 Task: Add an event with the title Second Networking Seminar, date '2023/10/07', time 7:50 AM to 9:50 AMand add a description: The training workshop will be facilitated by experienced negotiation experts who will provide guidance, insights, and practical tips throughout the session. Participants will have ample opportunities to ask questions, share experiences, and receive personalized feedback on their negotiation skills., put the event into Yellow category . Add location for the event as: Dubai, UAE, logged in from the account softage.7@softage.netand send the event invitation to softage.5@softage.net and softage.6@softage.net. Set a reminder for the event 75 week before
Action: Mouse moved to (97, 113)
Screenshot: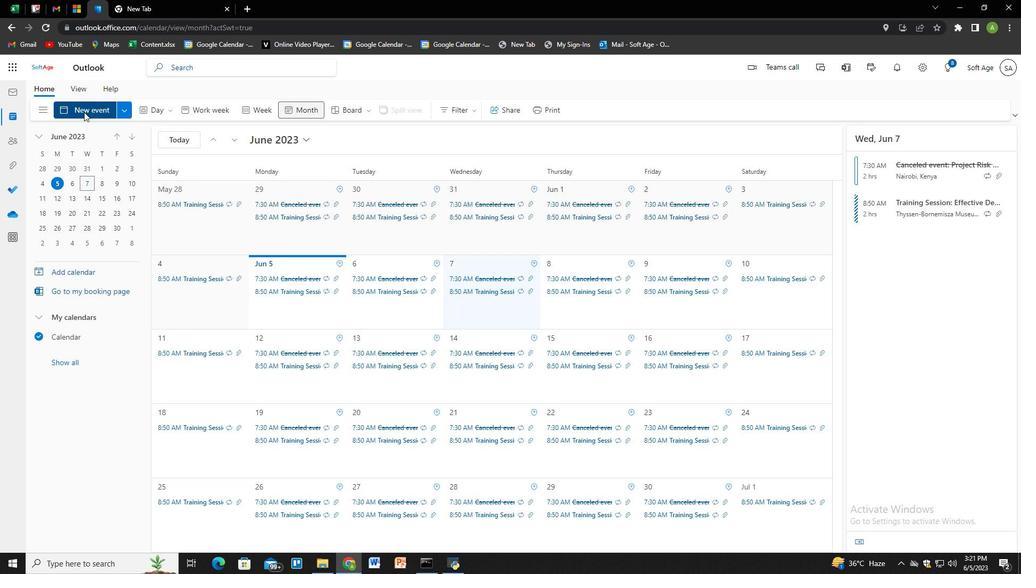 
Action: Mouse pressed left at (97, 113)
Screenshot: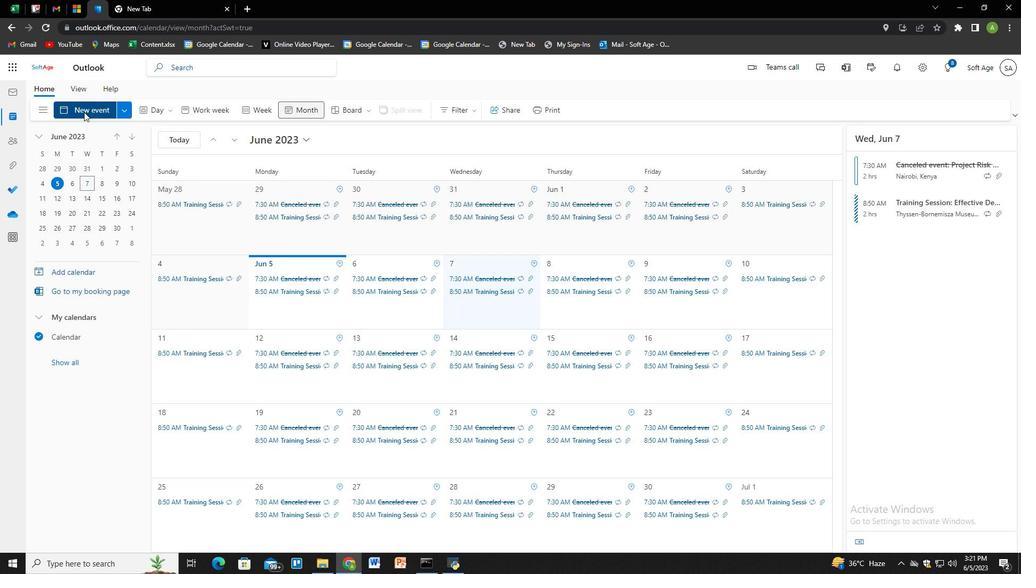 
Action: Mouse moved to (314, 168)
Screenshot: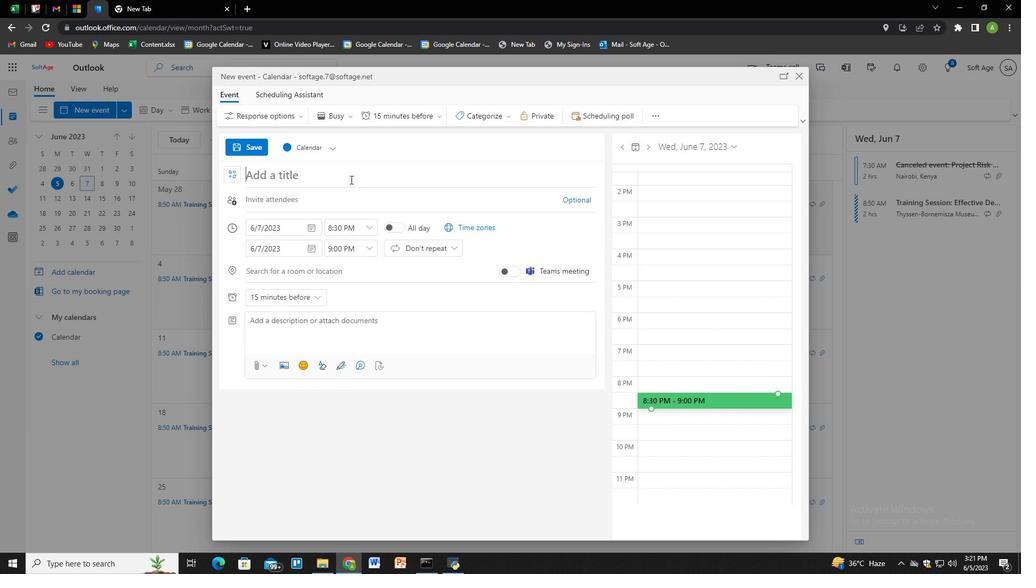 
Action: Mouse pressed left at (314, 168)
Screenshot: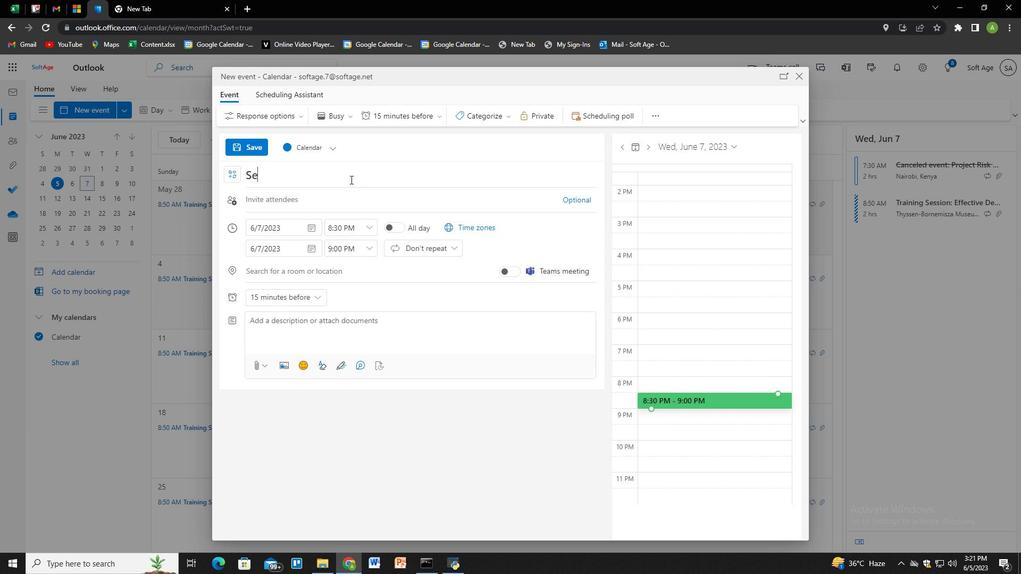 
Action: Key pressed <Key.shift>Second<Key.space><Key.shift>Networking<Key.space><Key.shift>Seminar<Key.tab><Key.tab>
Screenshot: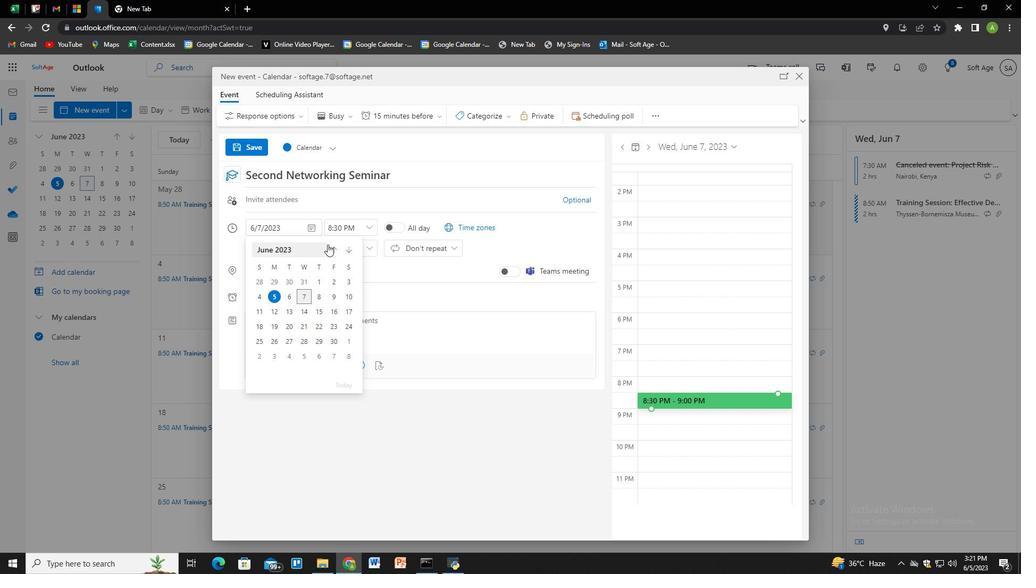 
Action: Mouse moved to (84, 112)
Screenshot: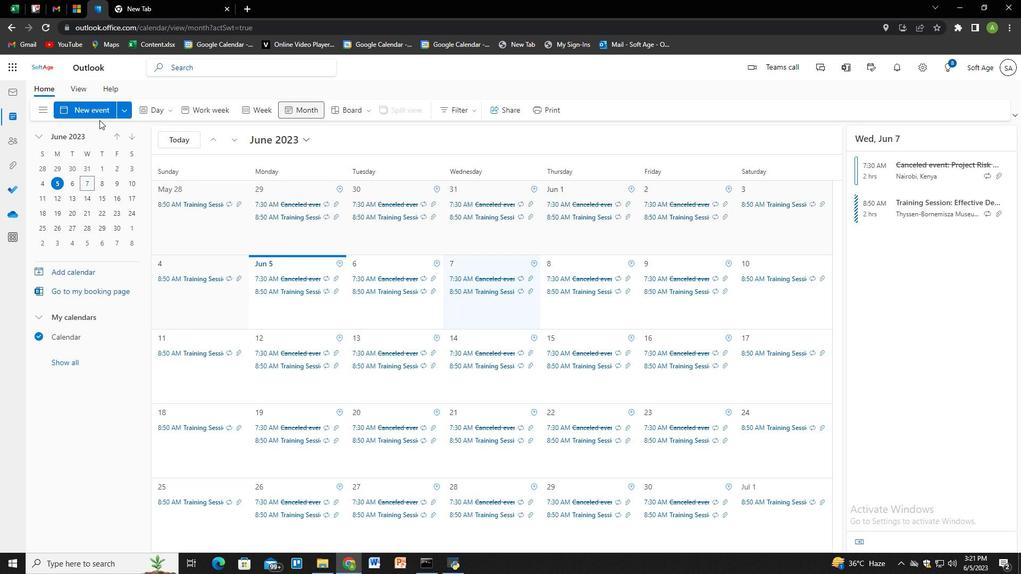 
Action: Mouse pressed left at (84, 112)
Screenshot: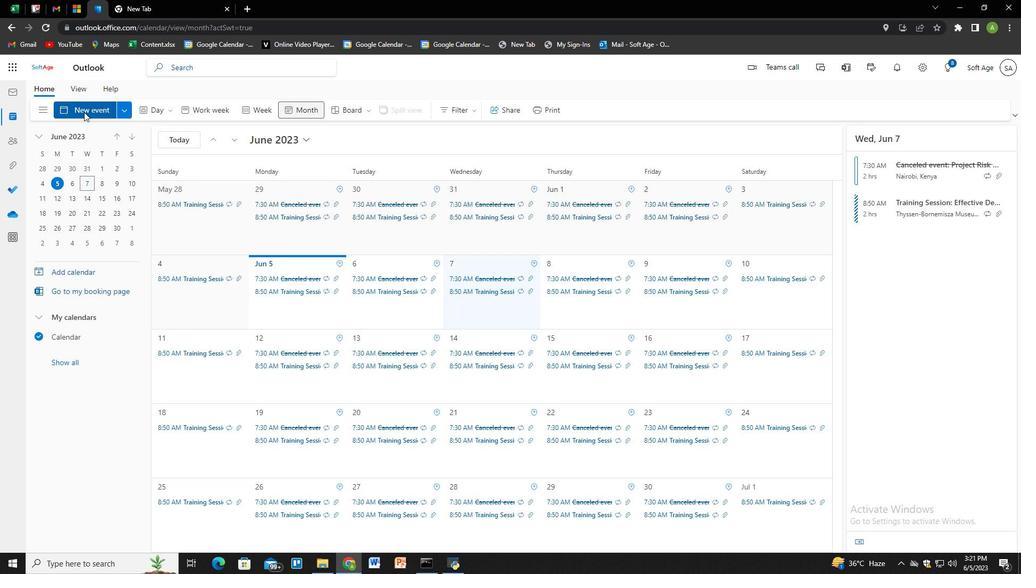 
Action: Mouse moved to (350, 179)
Screenshot: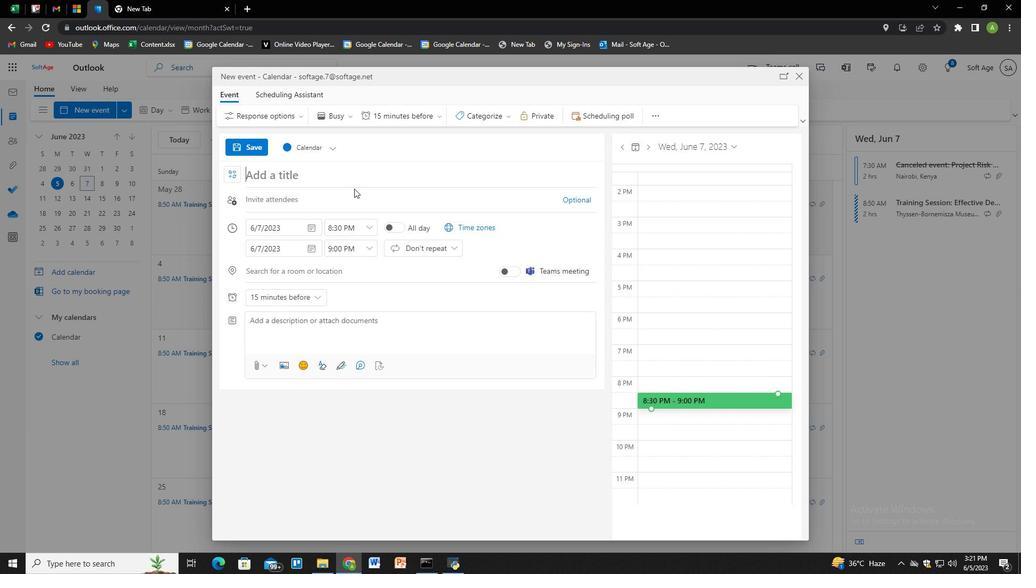 
Action: Key pressed <Key.shift>Second<Key.space><Key.shift>Networking<Key.space><Key.shift>Seminar
Screenshot: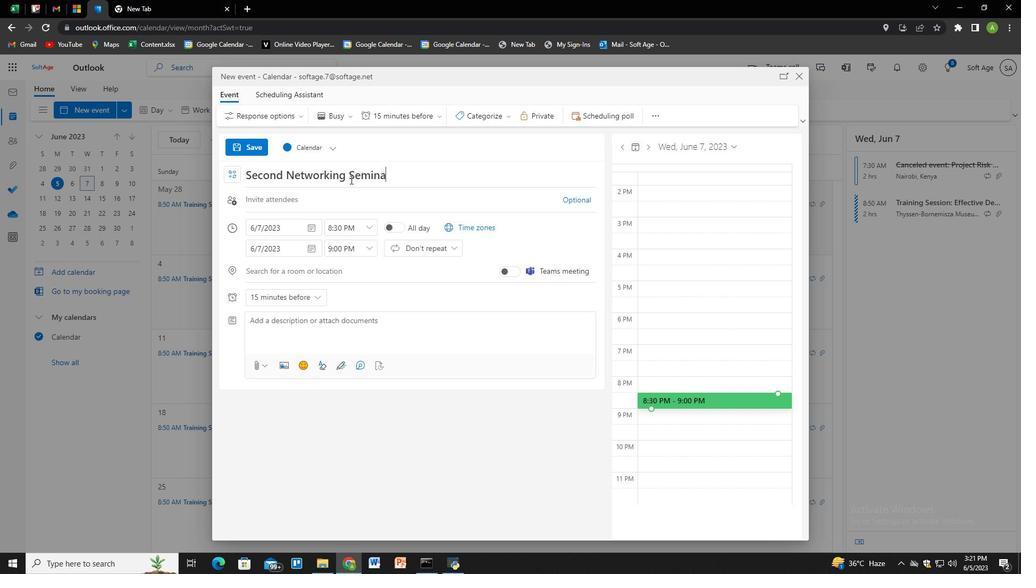 
Action: Mouse moved to (310, 228)
Screenshot: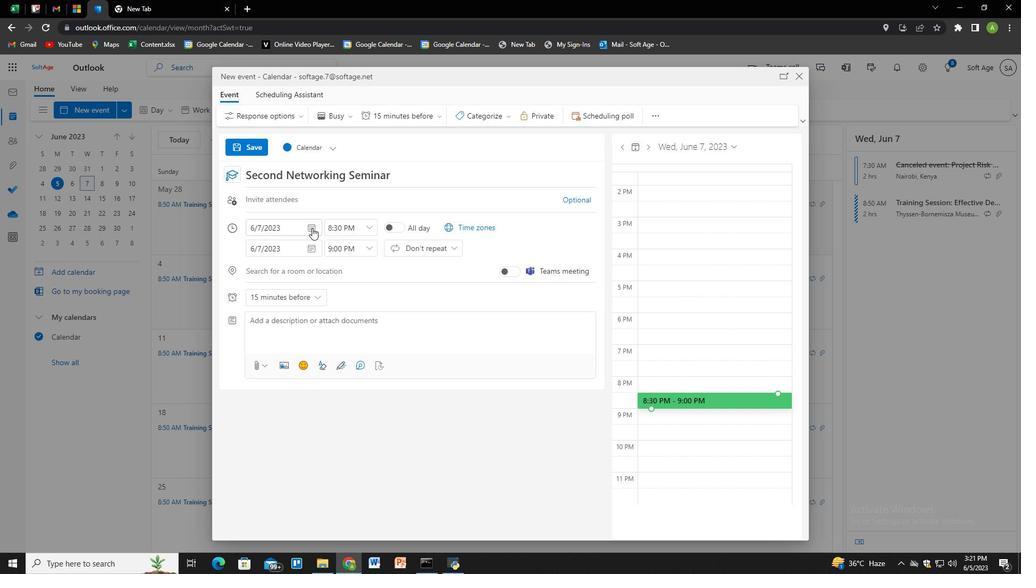 
Action: Mouse pressed left at (310, 228)
Screenshot: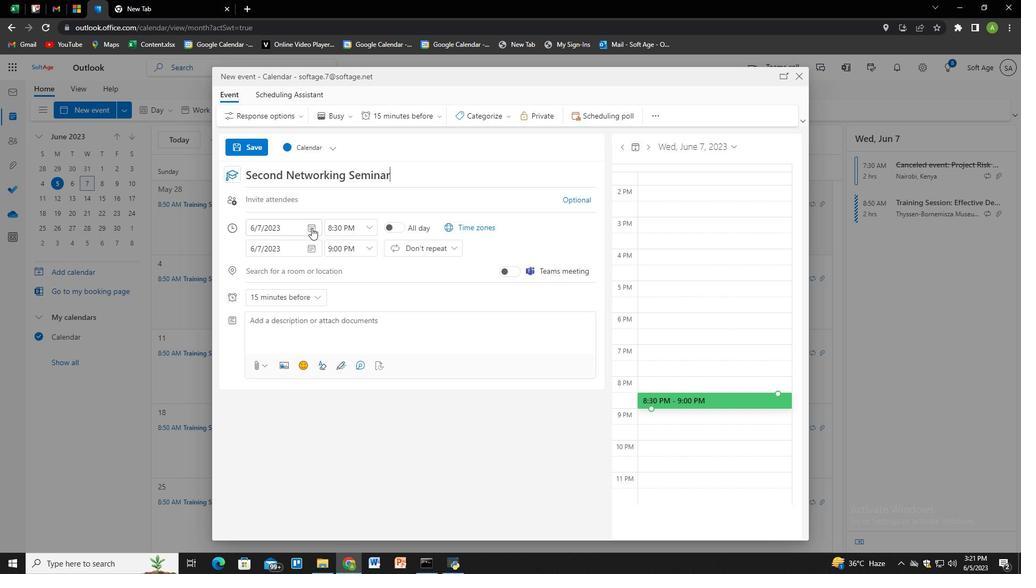 
Action: Mouse moved to (310, 252)
Screenshot: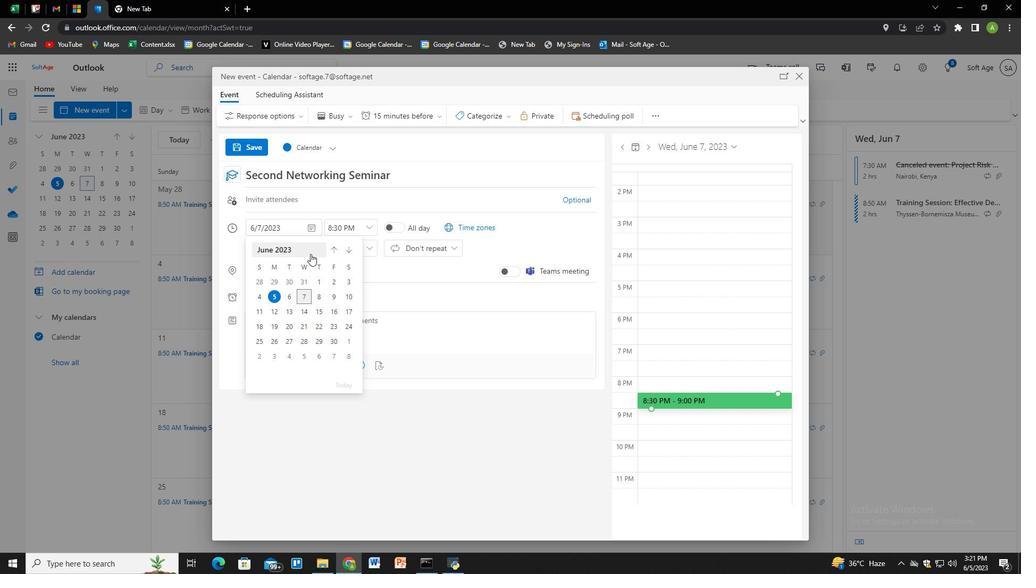 
Action: Mouse pressed left at (310, 252)
Screenshot: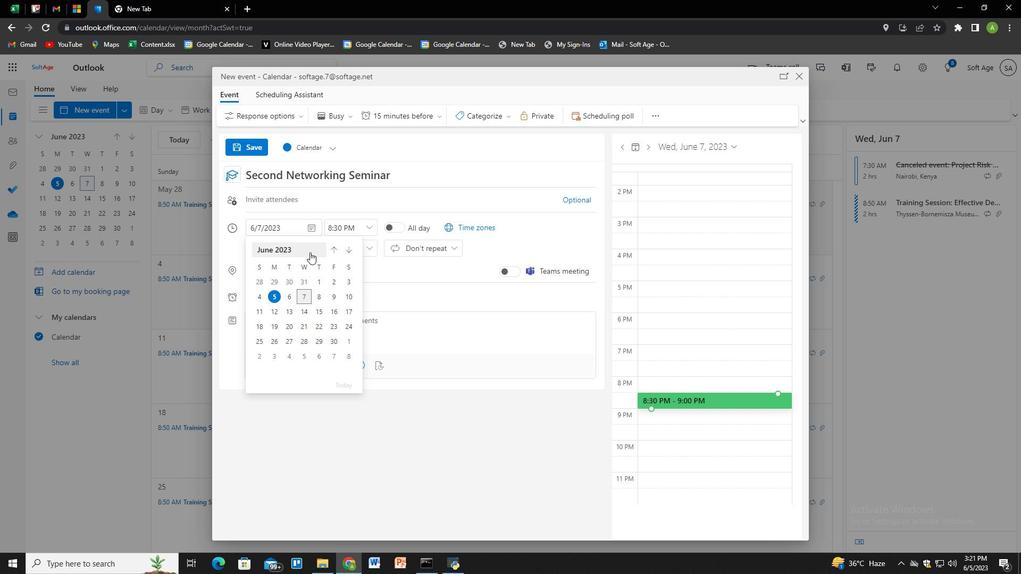 
Action: Mouse moved to (286, 331)
Screenshot: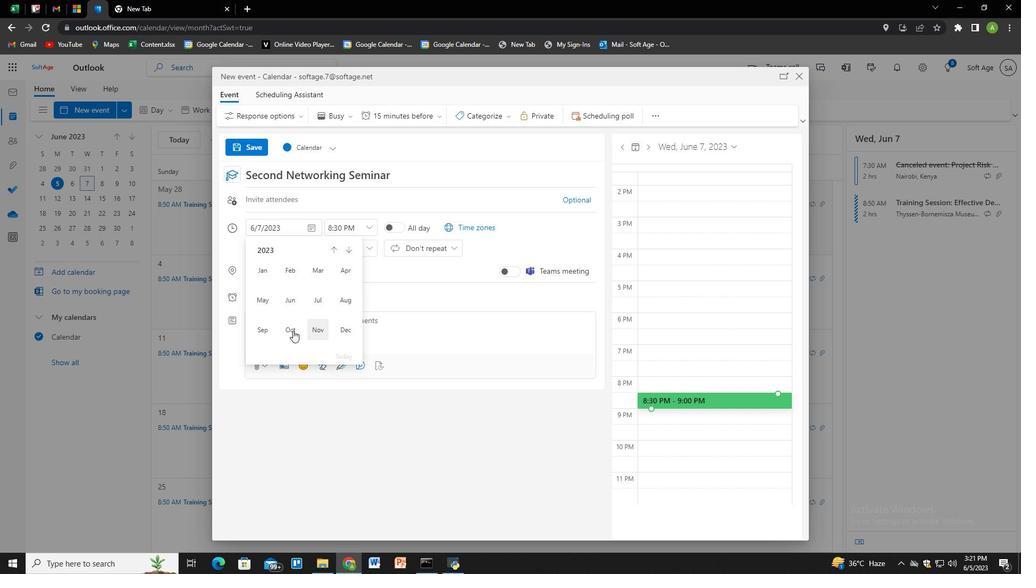 
Action: Mouse pressed left at (286, 331)
Screenshot: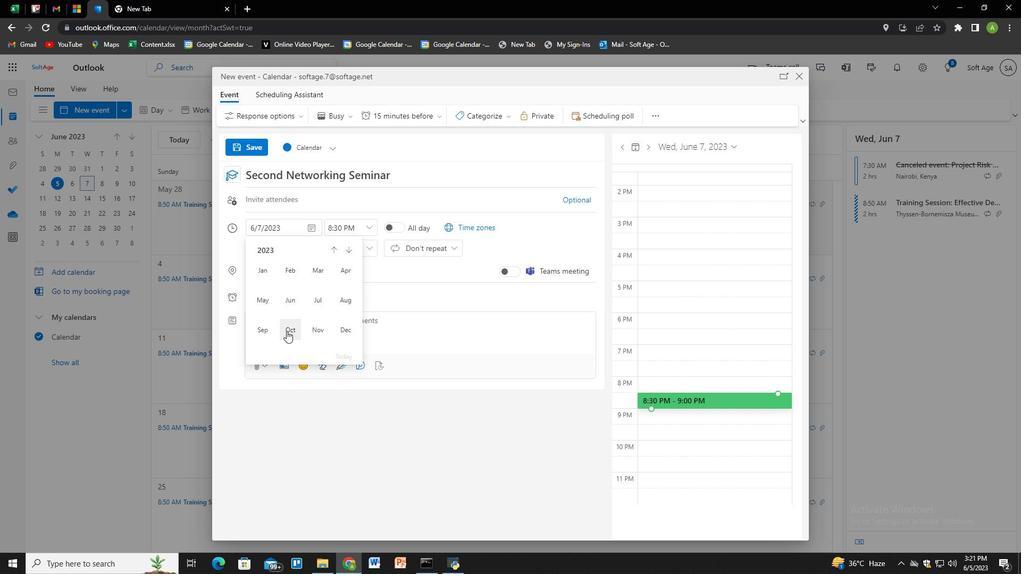 
Action: Mouse moved to (351, 285)
Screenshot: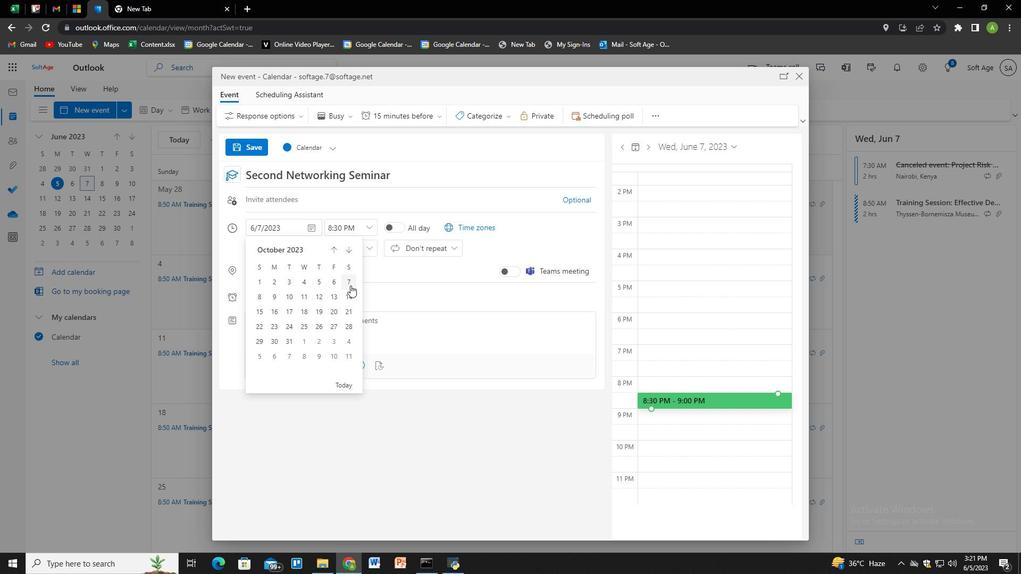 
Action: Mouse pressed left at (351, 285)
Screenshot: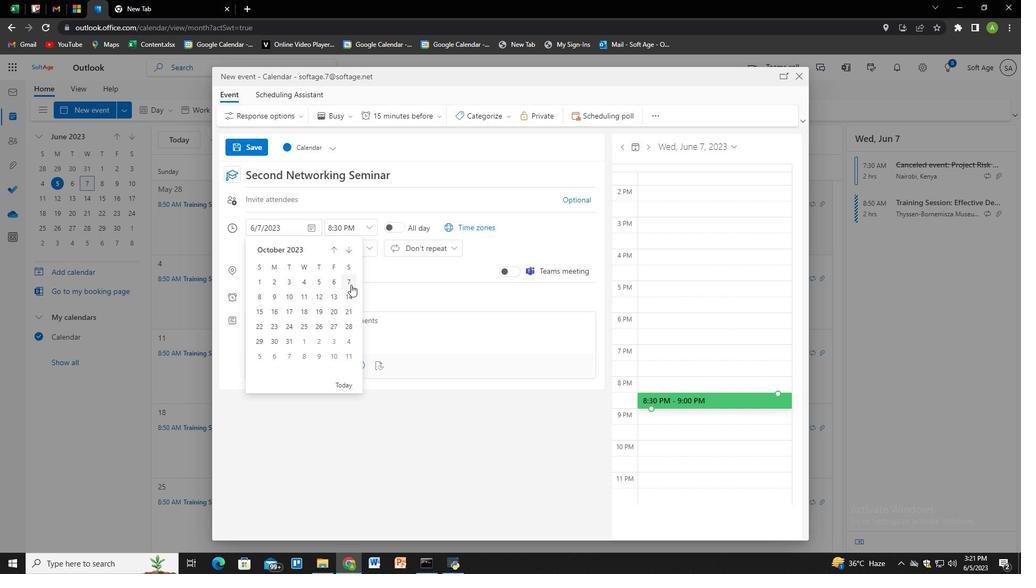 
Action: Mouse moved to (343, 227)
Screenshot: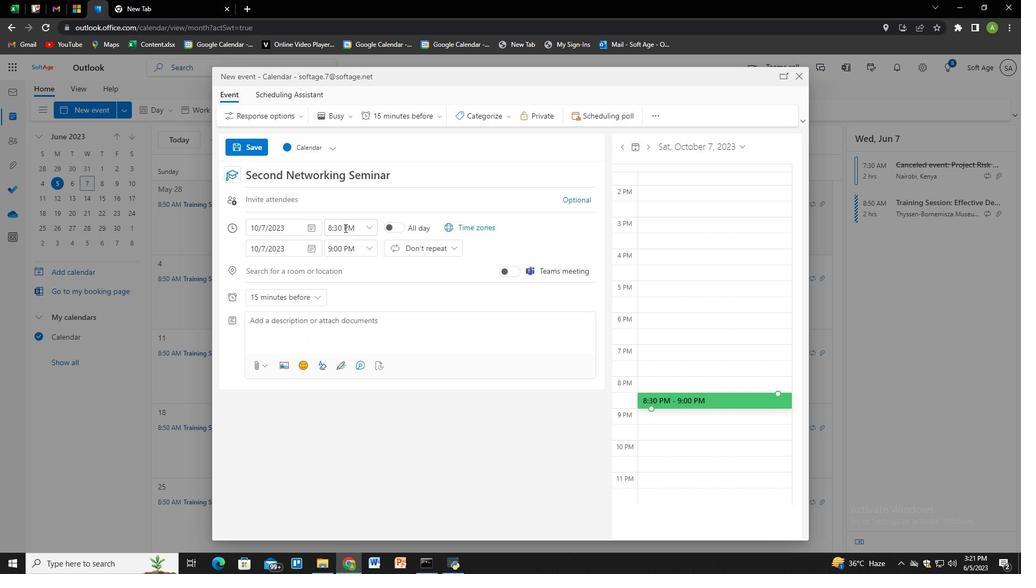 
Action: Mouse pressed left at (343, 227)
Screenshot: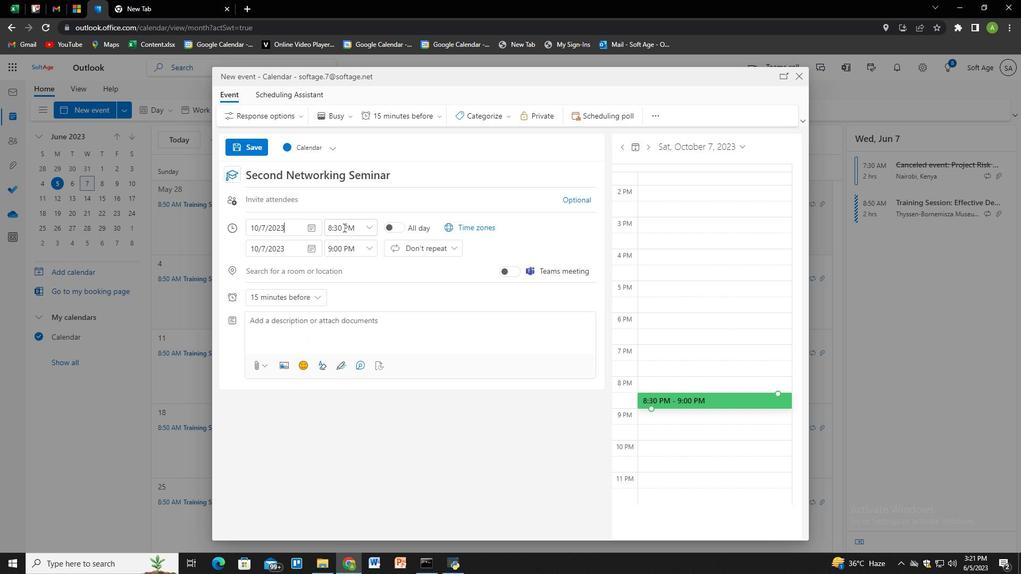 
Action: Key pressed 7<Key.shift_r><Key.shift_r>:50<Key.space><Key.shift>AM<Key.tab><Key.tab>9<Key.shift_r>:50<Key.space><Key.shift>AMM
Screenshot: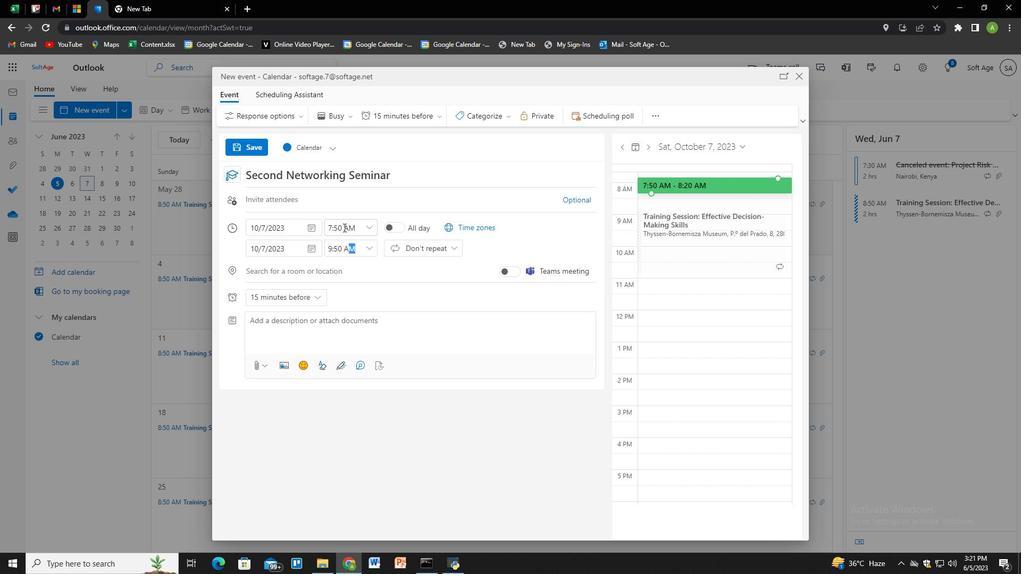 
Action: Mouse moved to (331, 327)
Screenshot: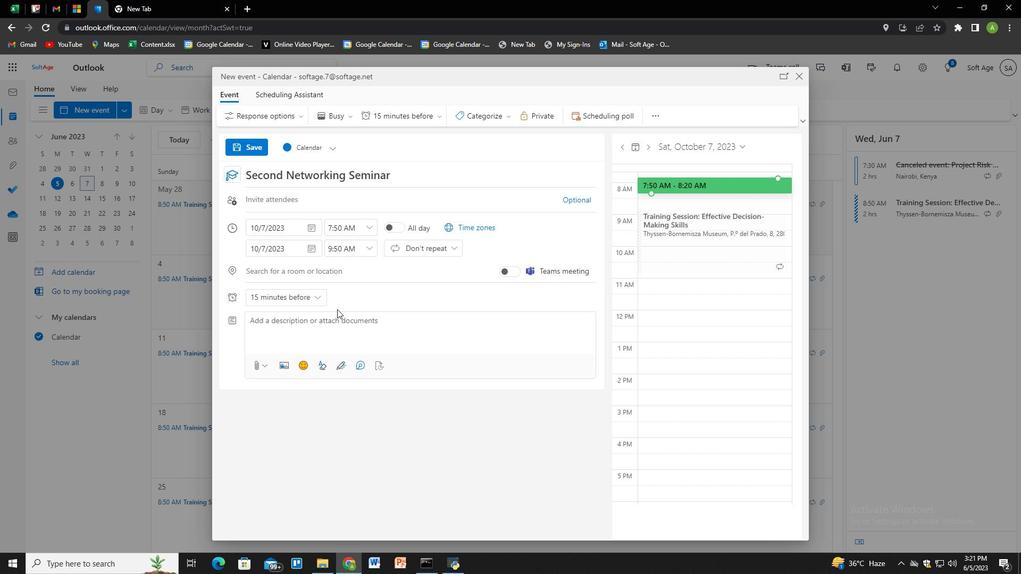 
Action: Mouse pressed left at (331, 327)
Screenshot: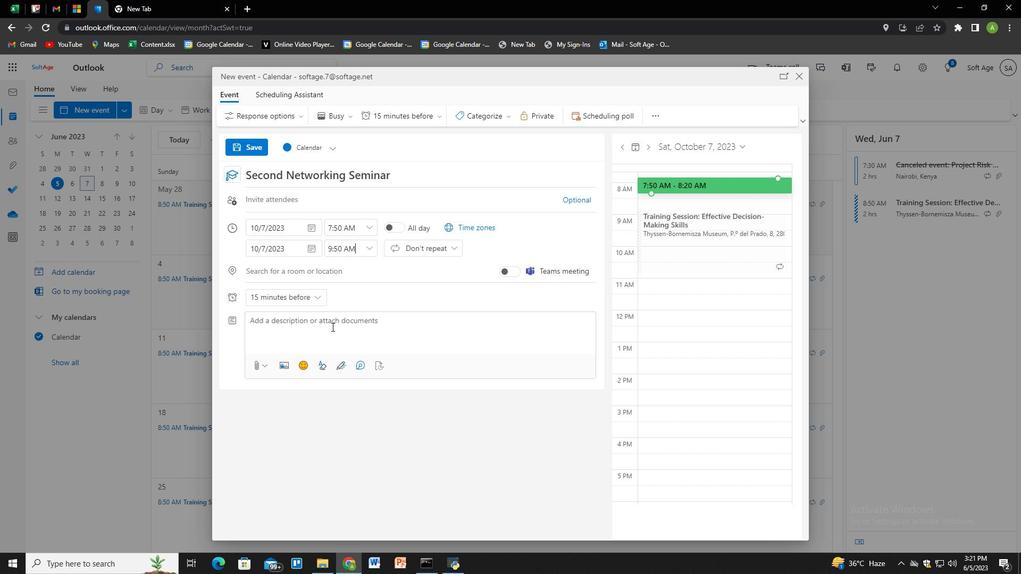 
Action: Key pressed <Key.shift>The<Key.space>training<Key.space>workshop<Key.space>will<Key.space>be<Key.space>facili<Key.backspace>itated<Key.space>by<Key.space>experin<Key.backspace>enced<Key.space>neo<Key.backspace>gotiation<Key.space>experts<Key.space>who<Key.space>will<Key.space>profi<Key.backspace><Key.backspace>vide<Key.space>guide<Key.backspace>ance,<Key.space>insightsm<Key.backspace>,<Key.space>and<Key.space>practical<Key.space>tips<Key.space>throughout<Key.space>the<Key.space>session.<Key.space><Key.shift>Participants<Key.space>will<Key.space>have<Key.space>ample<Key.space><Key.space>opportunities<Key.space>to<Key.space>ask<Key.space>questions,<Key.space>share<Key.space>experiec<Key.backspace>nces,<Key.space>and<Key.space>receice<Key.backspace><Key.backspace>ve<Key.space>personalixe<Key.backspace><Key.backspace>zed<Key.space>feedback<Key.space>on<Key.space>their<Key.space>negotiation<Key.space>skills.
Screenshot: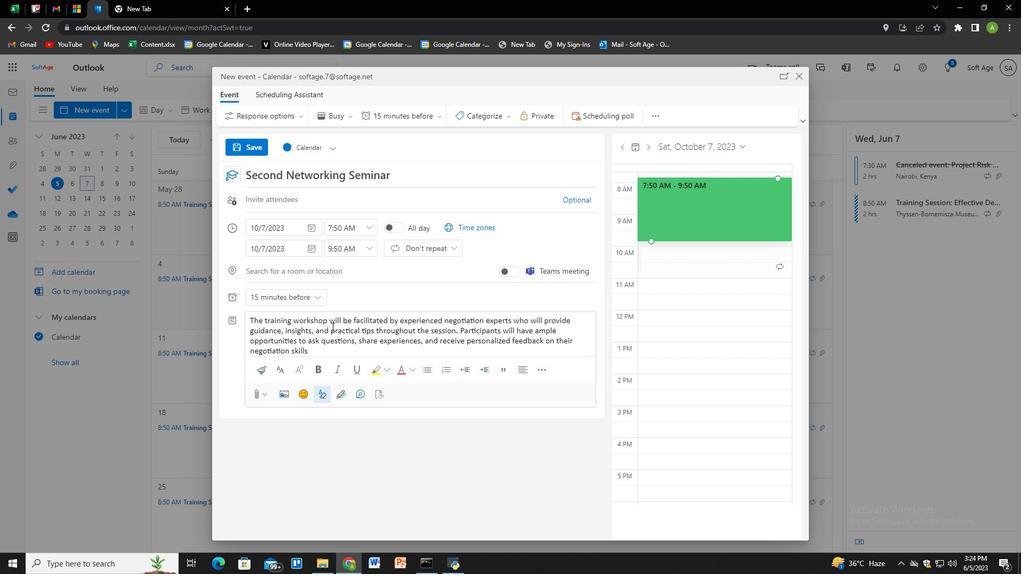 
Action: Mouse moved to (493, 117)
Screenshot: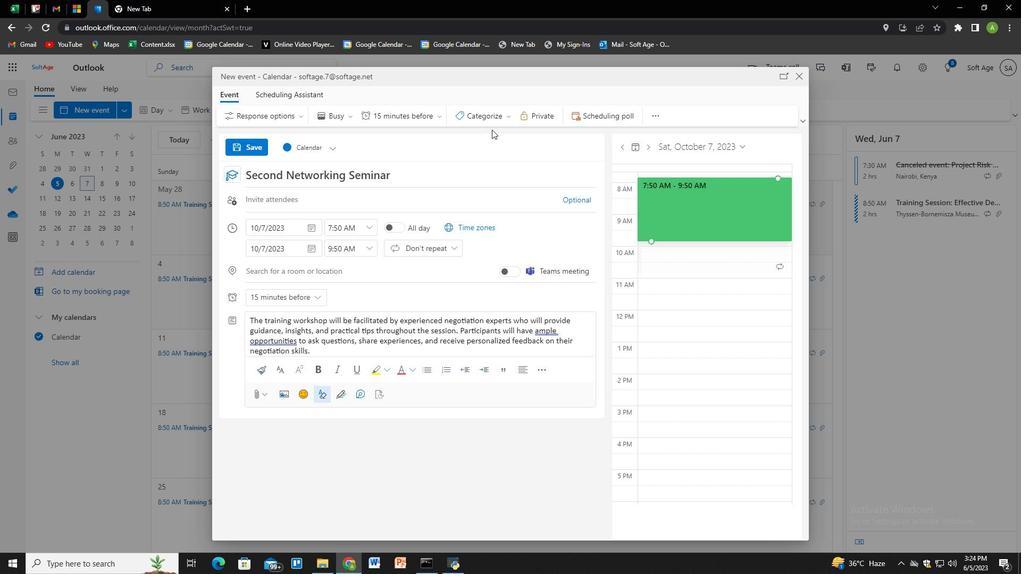 
Action: Mouse pressed left at (493, 117)
Screenshot: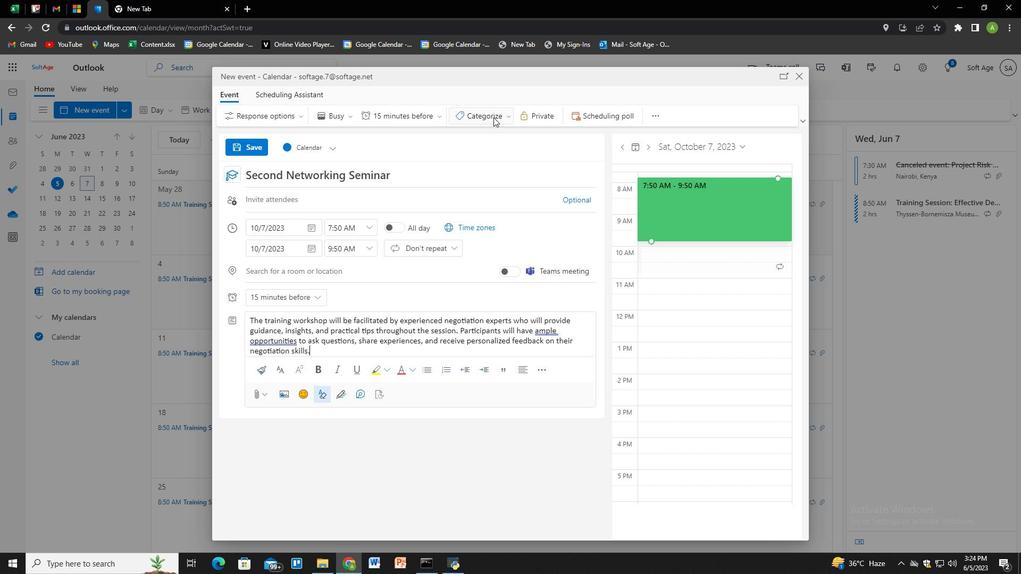 
Action: Mouse moved to (498, 219)
Screenshot: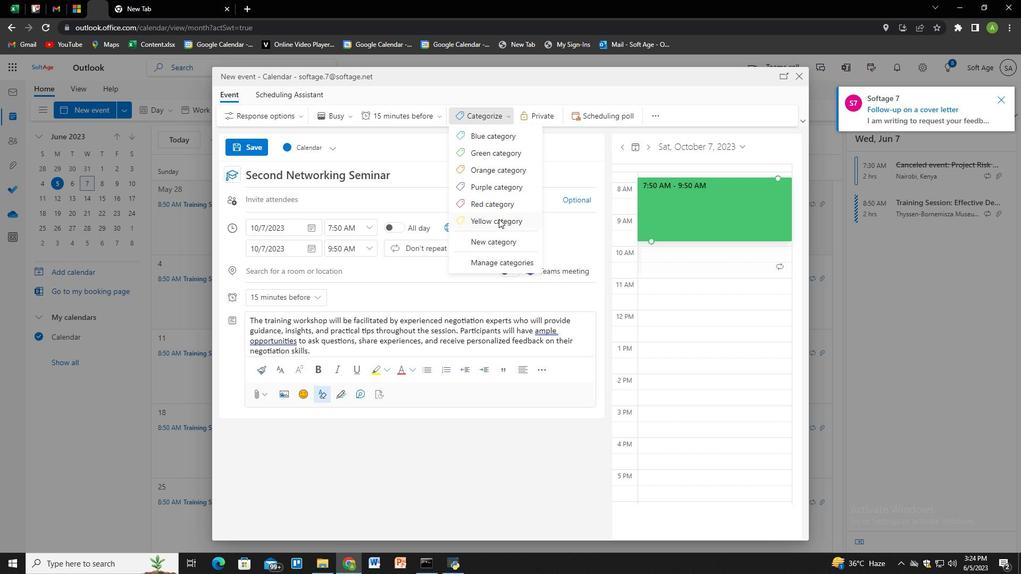 
Action: Mouse pressed left at (498, 219)
Screenshot: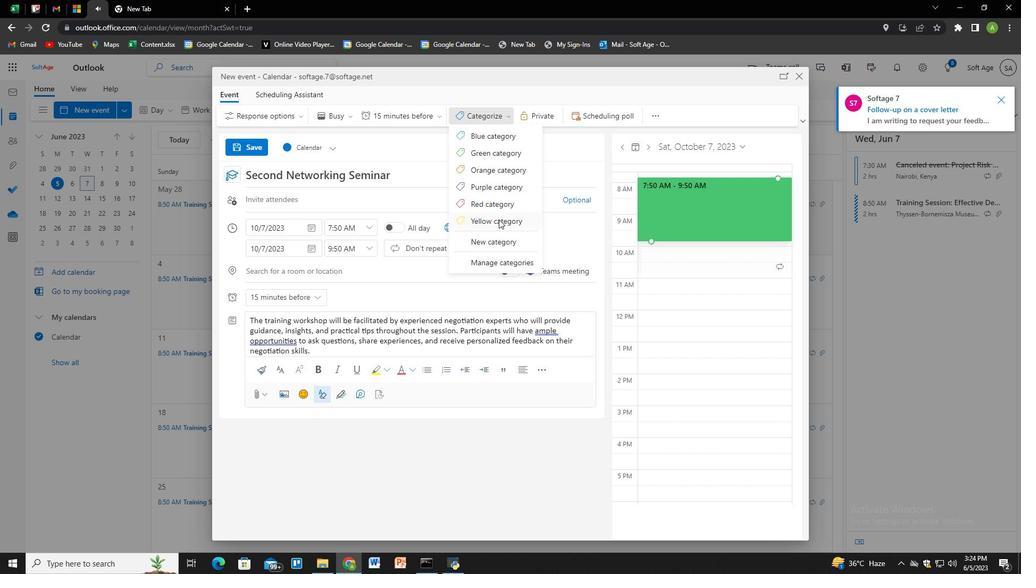 
Action: Mouse moved to (267, 200)
Screenshot: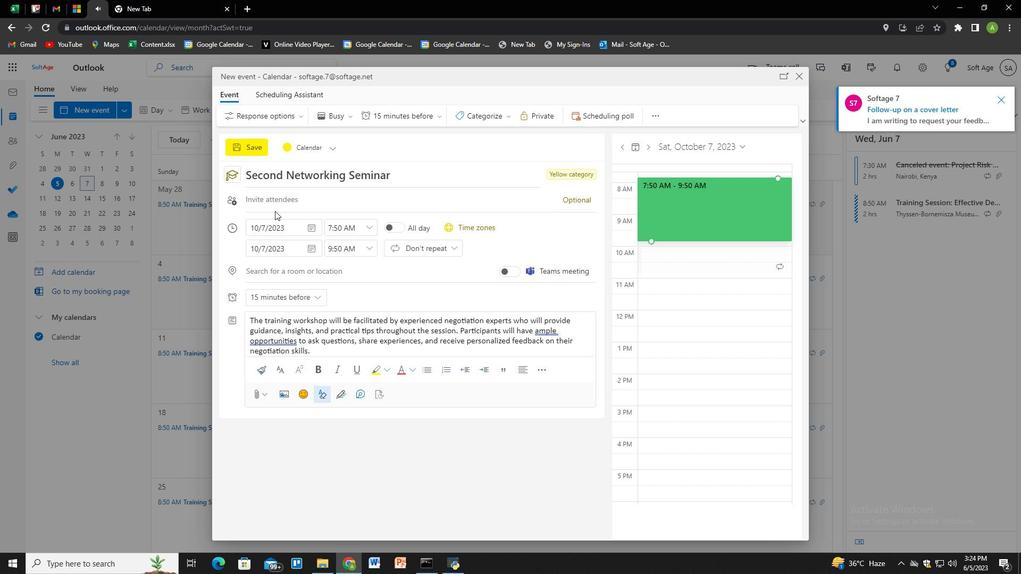 
Action: Mouse pressed left at (267, 200)
Screenshot: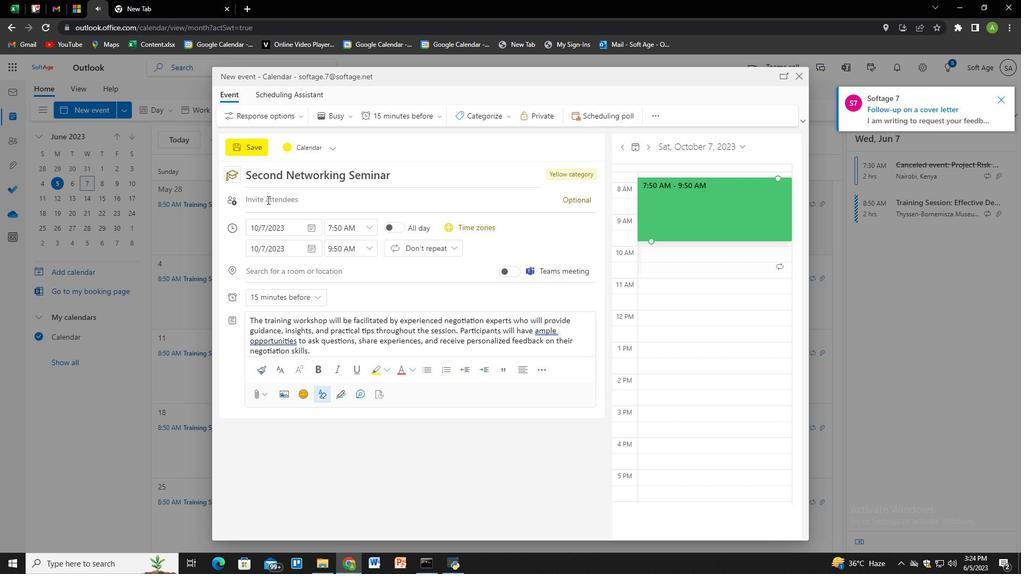 
Action: Key pressed softage.5<Key.shift>@softage.net<Key.enter>softage.ne<Key.backspace><Key.backspace>6<Key.shift>@softage.net<Key.enter>
Screenshot: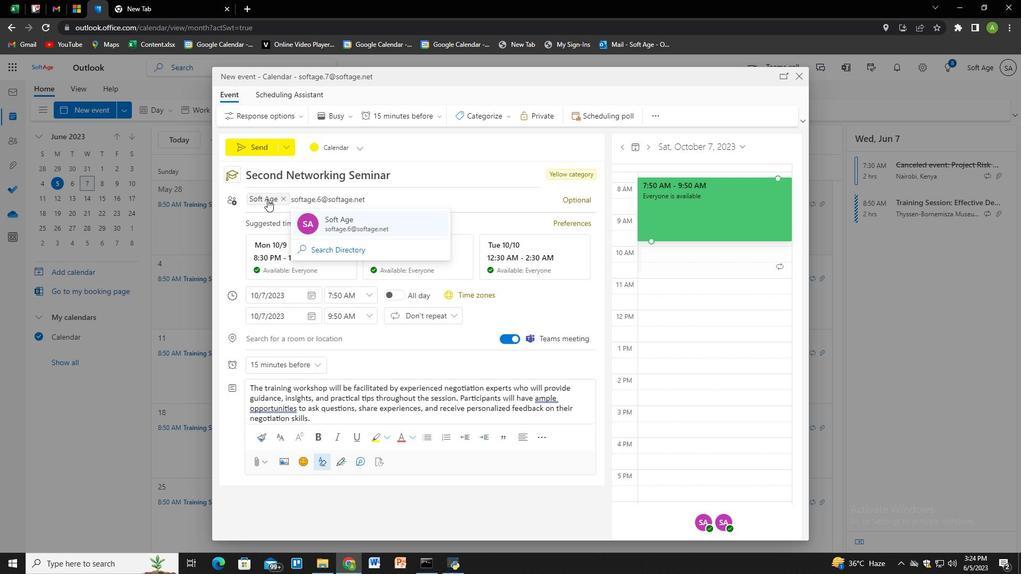 
Action: Mouse moved to (429, 118)
Screenshot: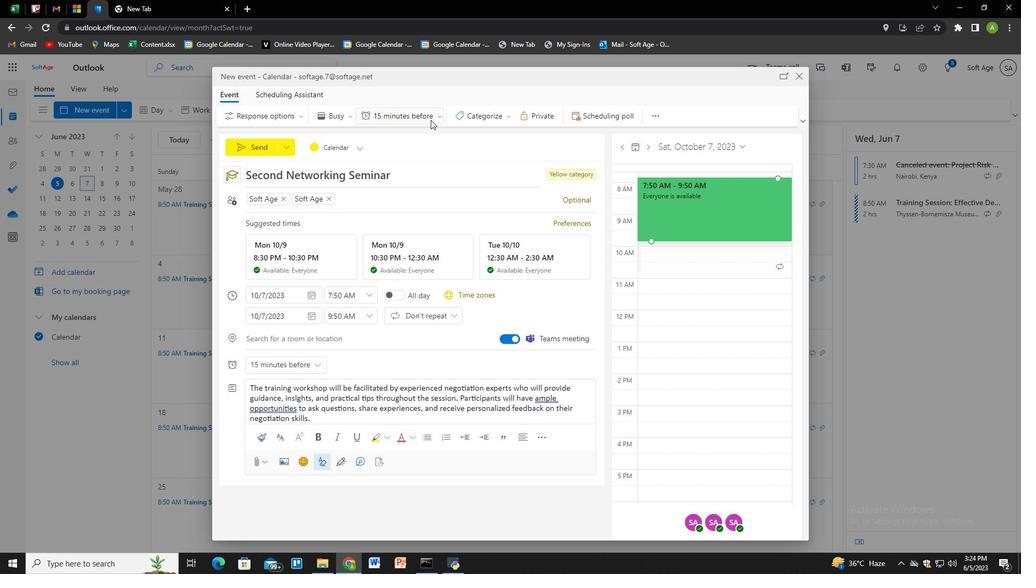 
Action: Mouse pressed left at (429, 118)
Screenshot: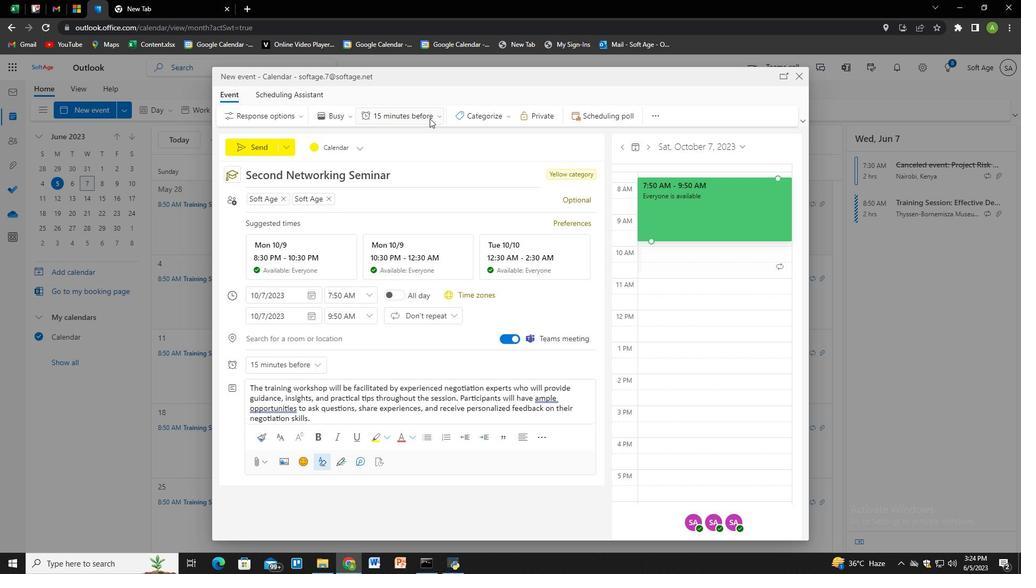 
Action: Mouse moved to (418, 323)
Screenshot: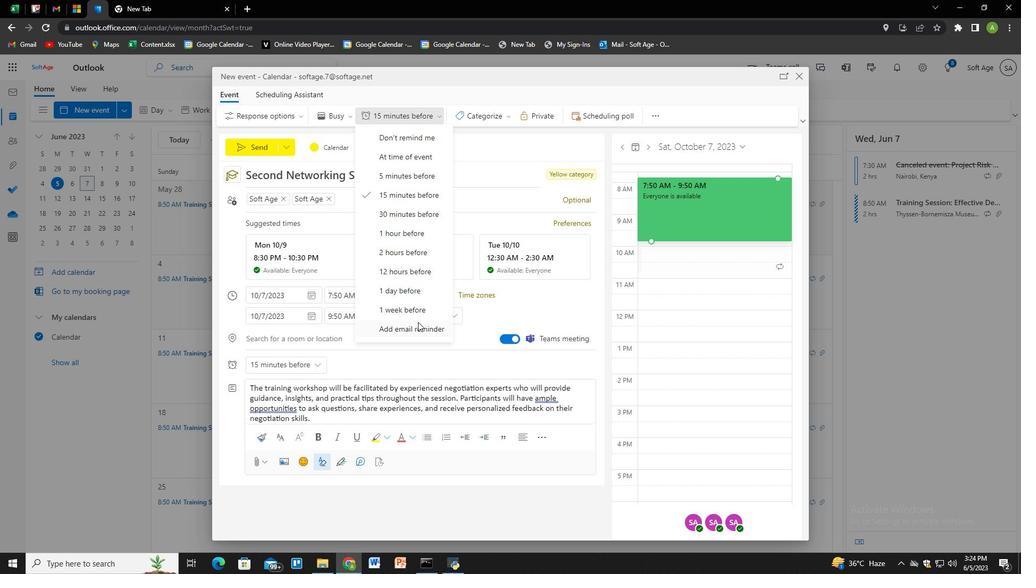 
Action: Mouse pressed left at (418, 323)
Screenshot: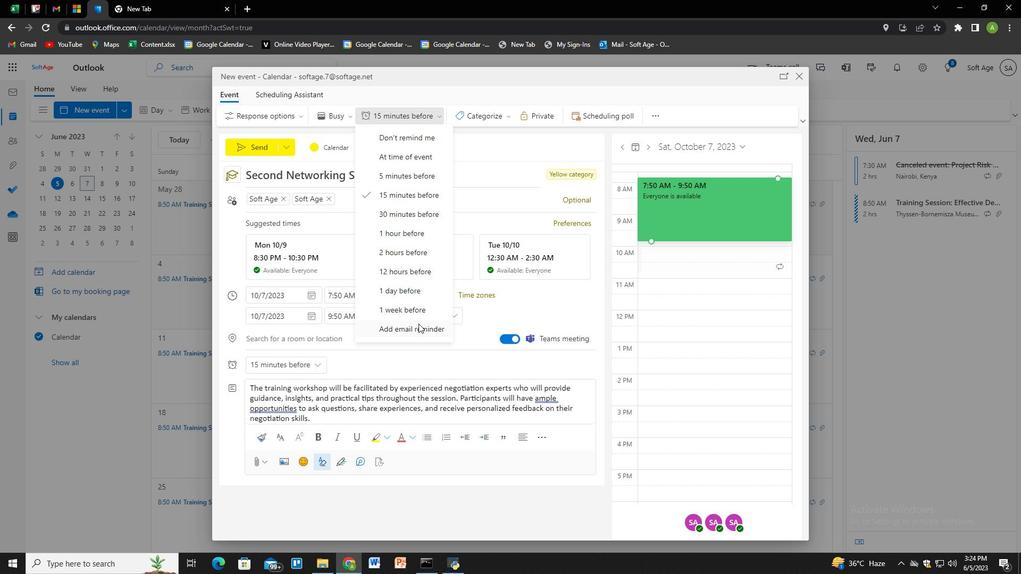 
Action: Mouse moved to (405, 235)
Screenshot: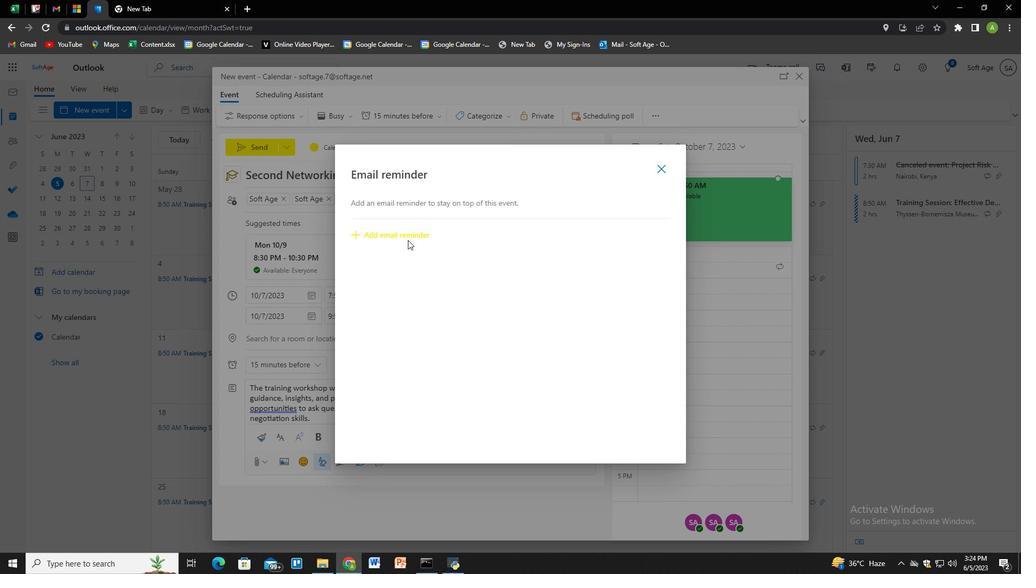 
Action: Mouse pressed left at (405, 235)
Screenshot: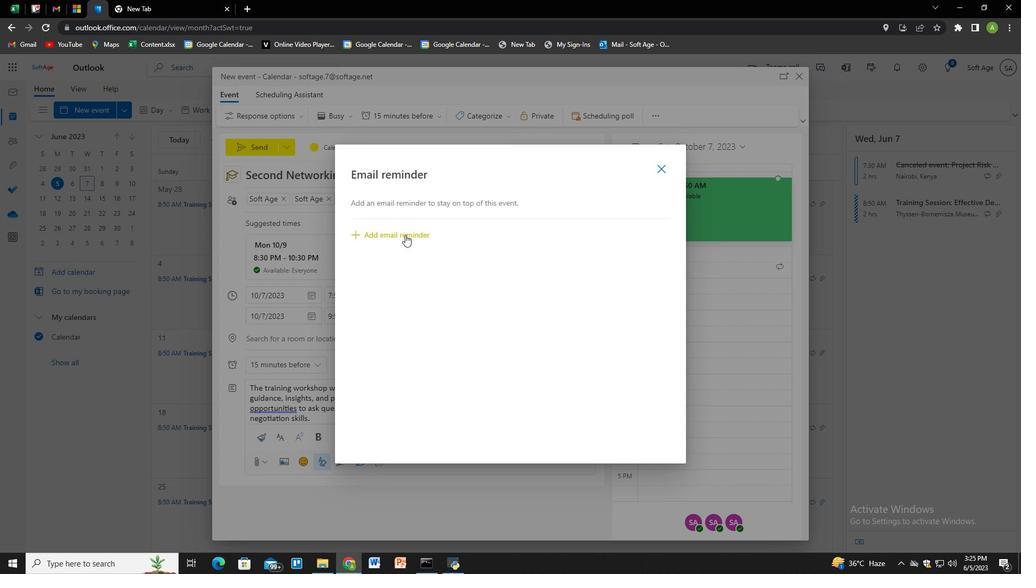 
Action: Mouse moved to (405, 263)
Screenshot: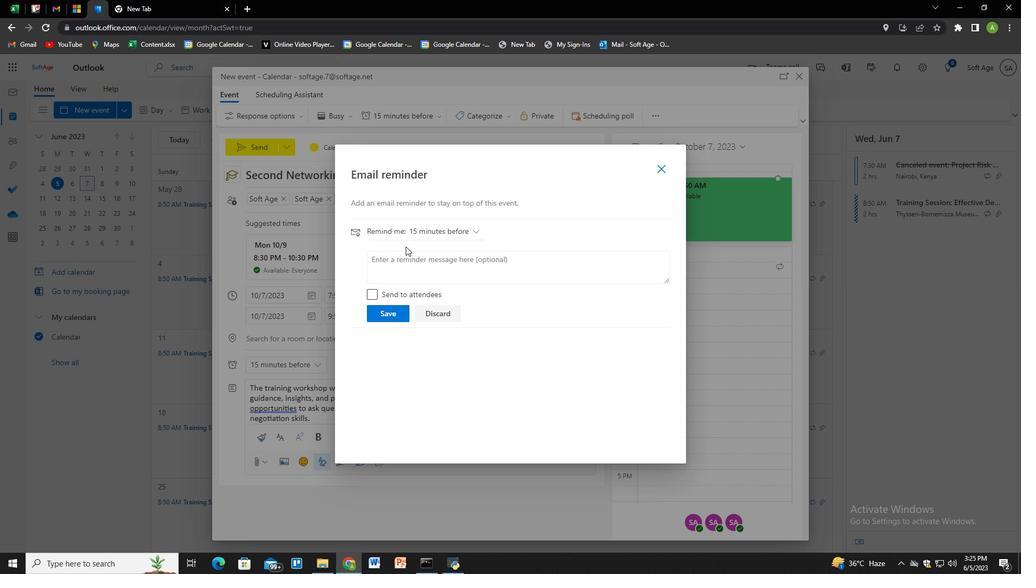 
Action: Mouse pressed left at (405, 263)
Screenshot: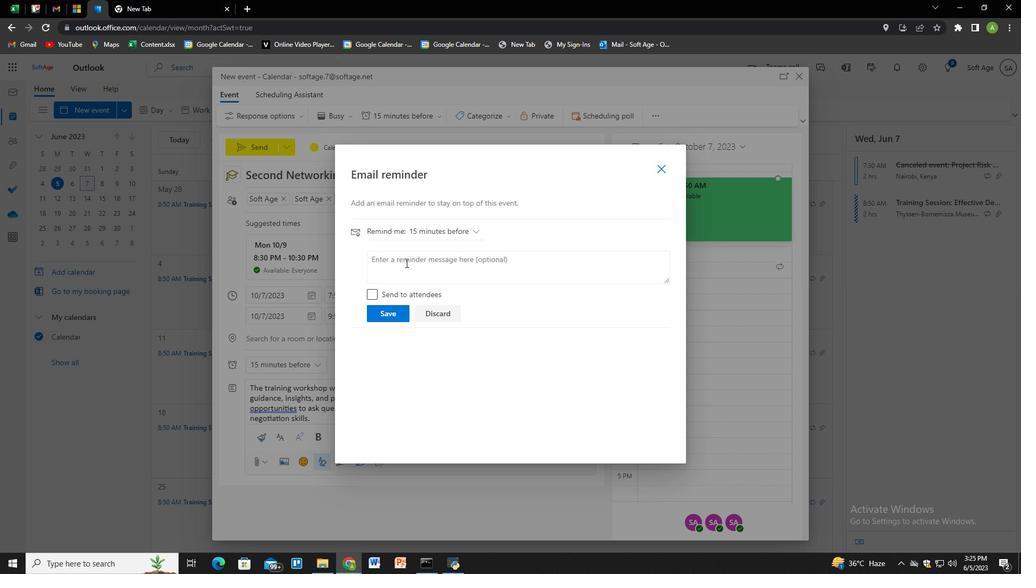 
Action: Mouse moved to (440, 233)
Screenshot: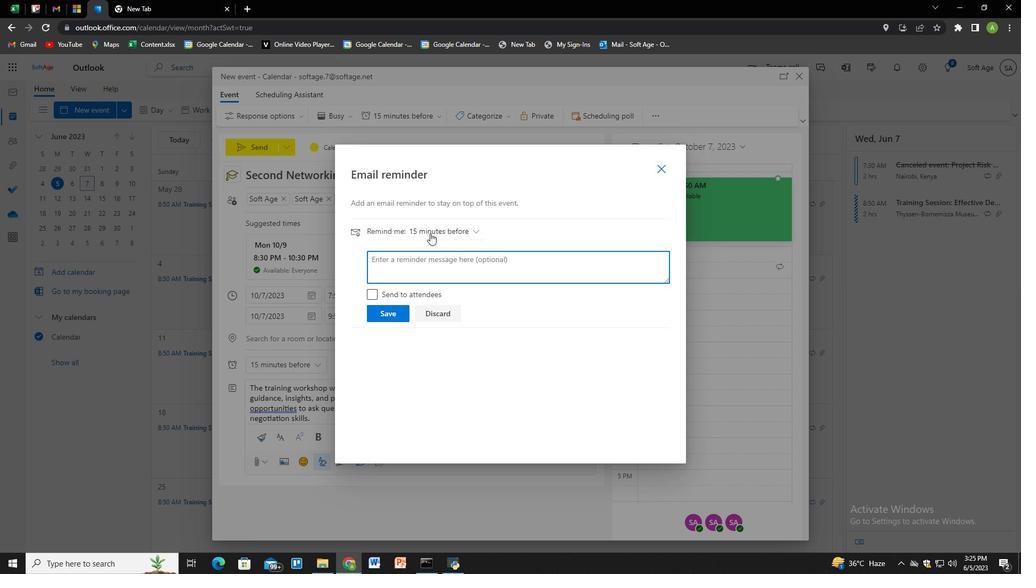 
Action: Mouse pressed left at (440, 233)
Screenshot: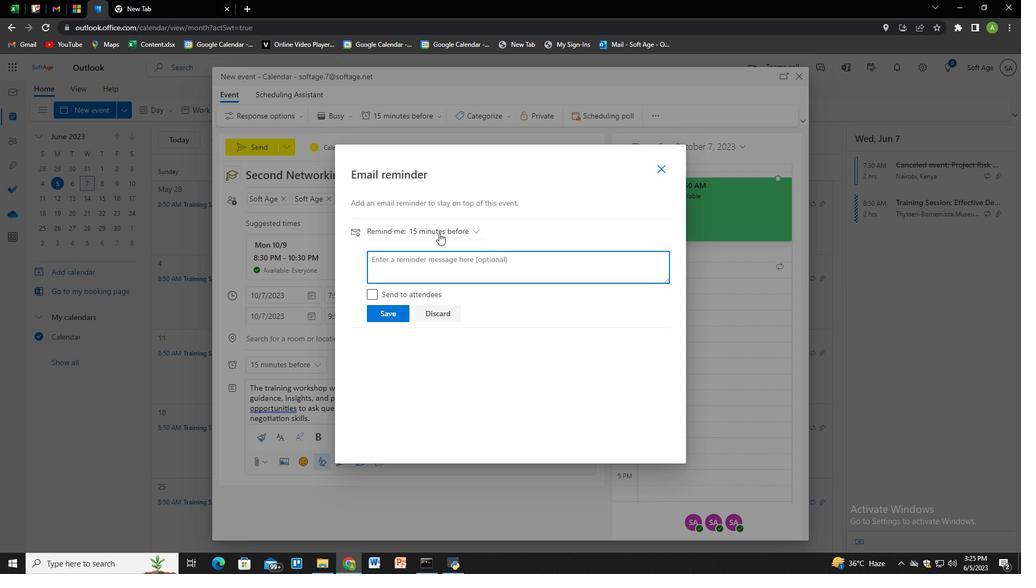 
Action: Mouse moved to (434, 420)
Screenshot: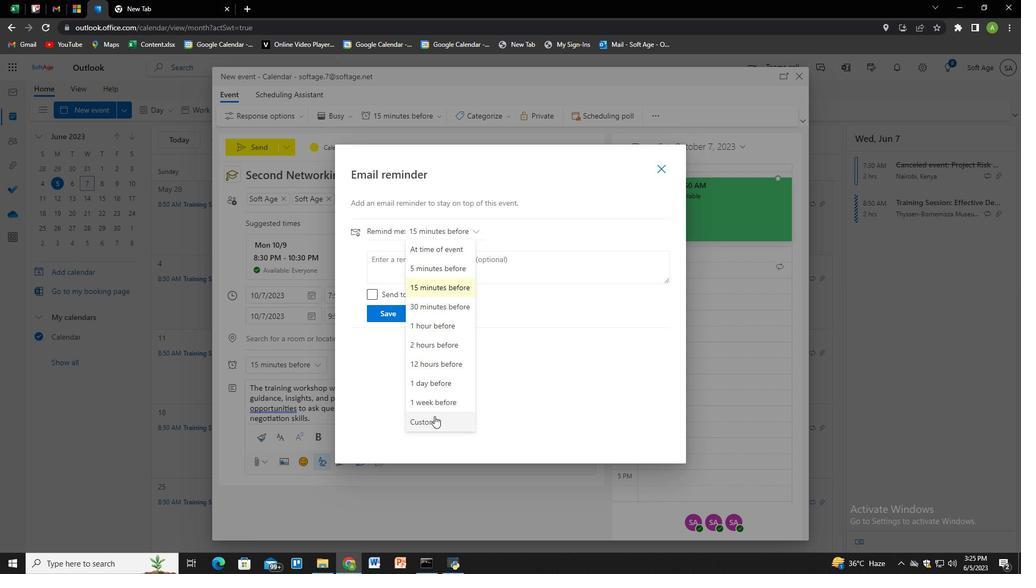 
Action: Mouse pressed left at (434, 420)
Screenshot: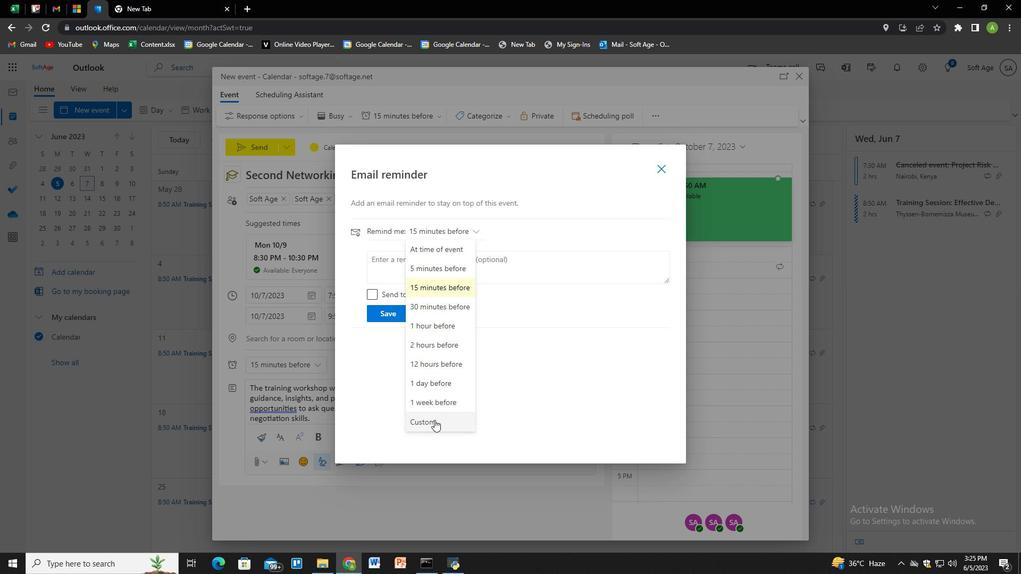 
Action: Mouse moved to (417, 295)
Screenshot: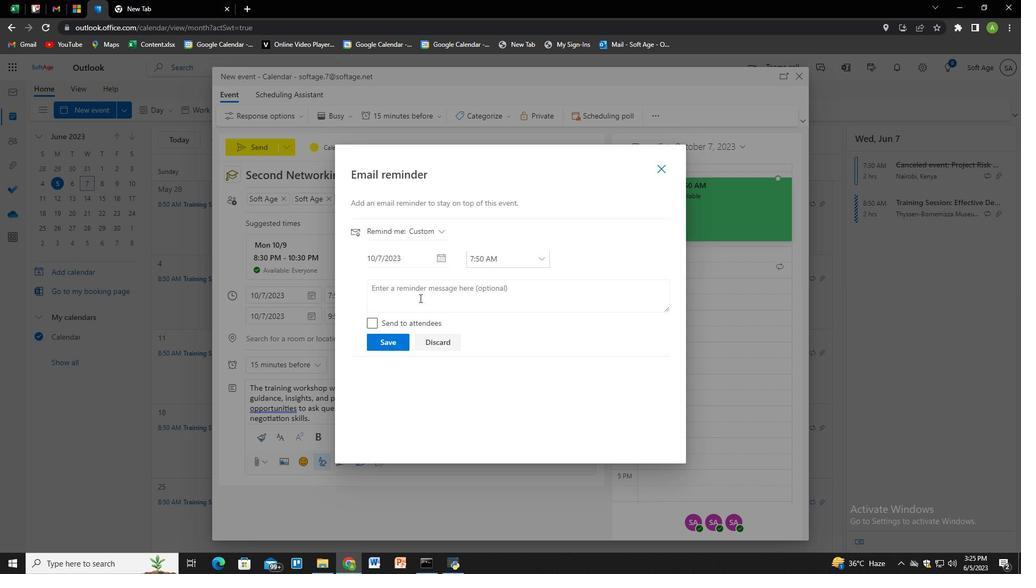 
Action: Mouse pressed left at (417, 295)
Screenshot: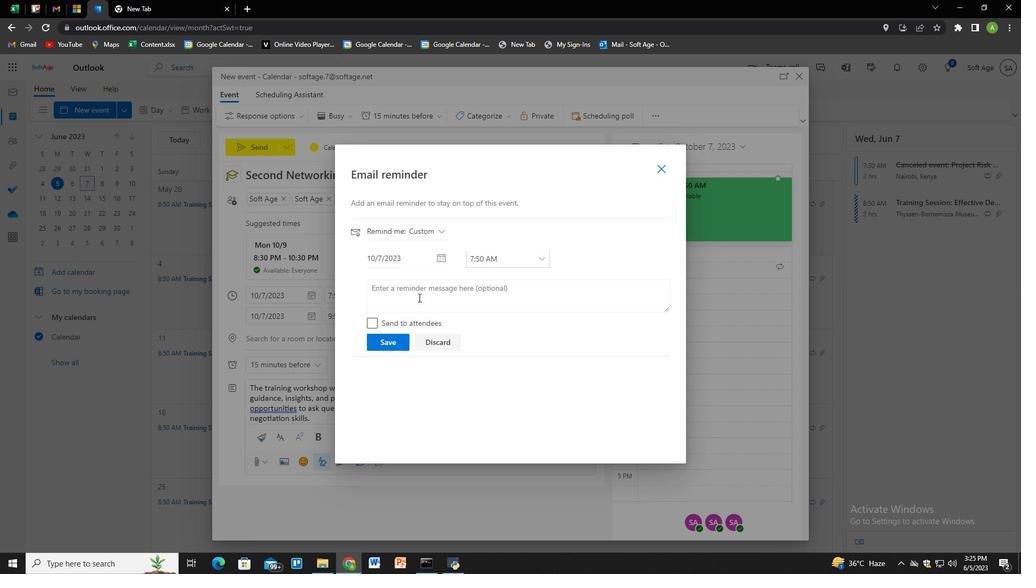 
Action: Key pressed 75<Key.space>week<Key.space>before
Screenshot: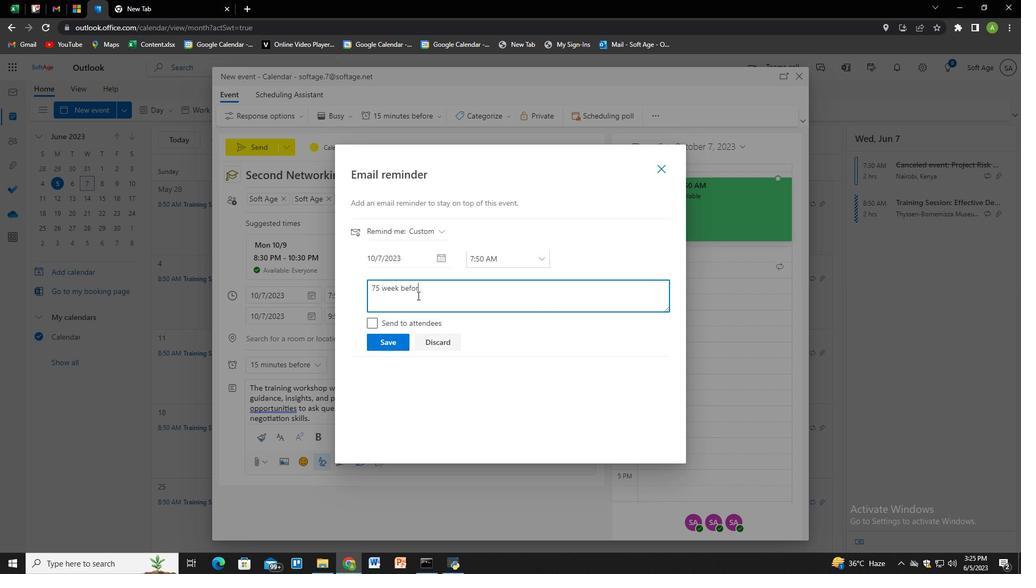 
Action: Mouse moved to (389, 344)
Screenshot: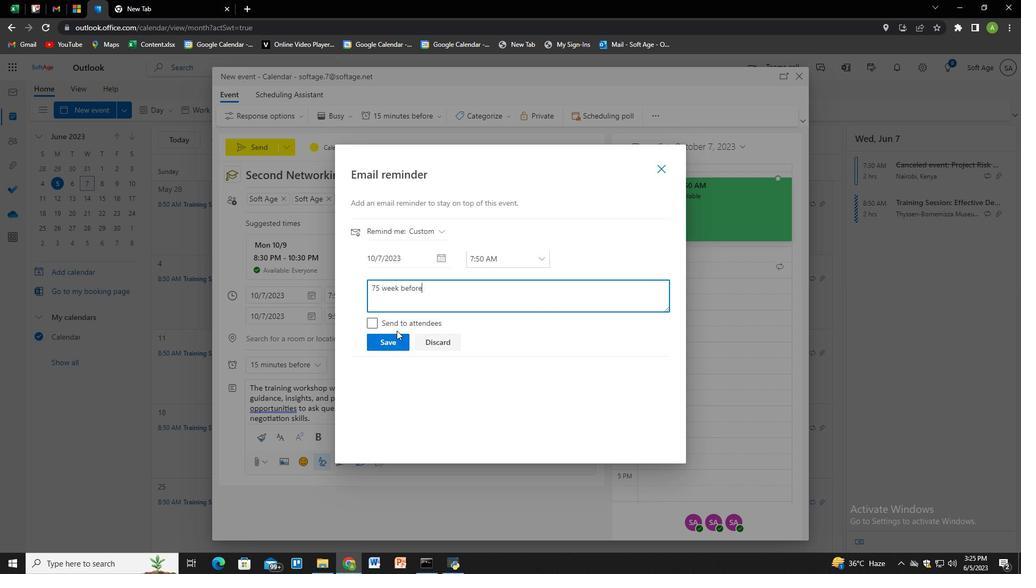 
Action: Mouse pressed left at (389, 344)
Screenshot: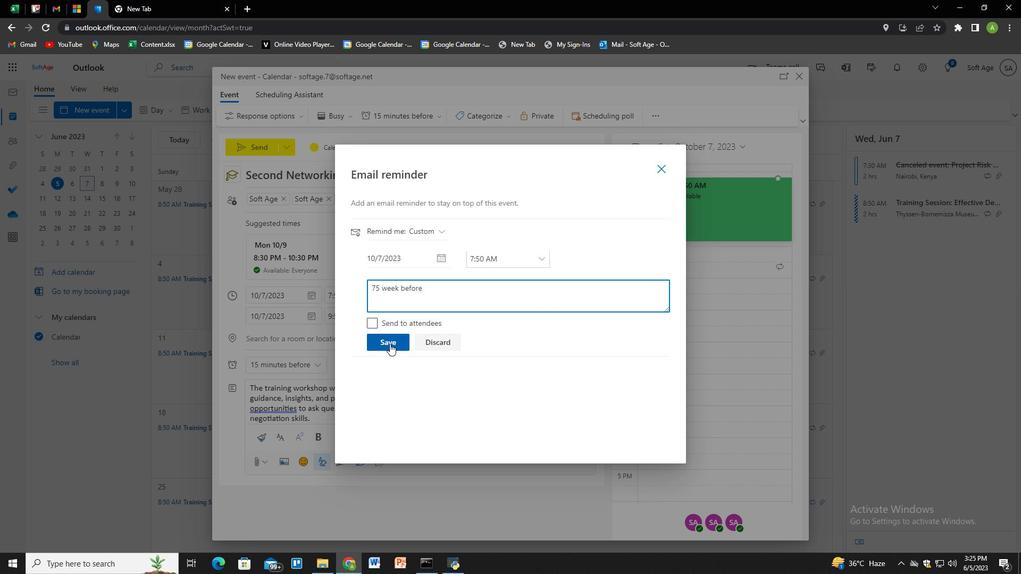 
Action: Mouse moved to (313, 340)
Screenshot: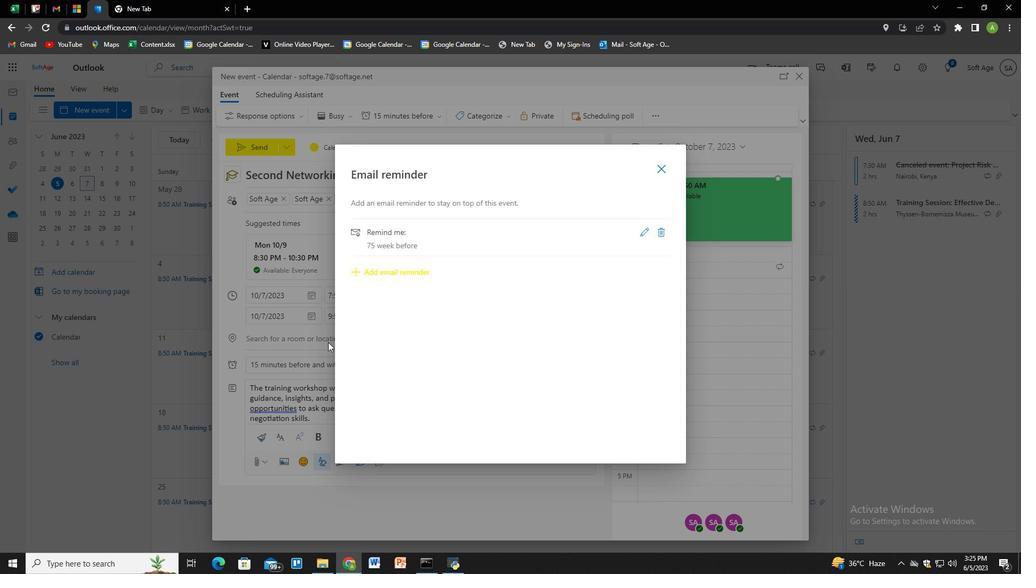
Action: Mouse pressed left at (313, 340)
Screenshot: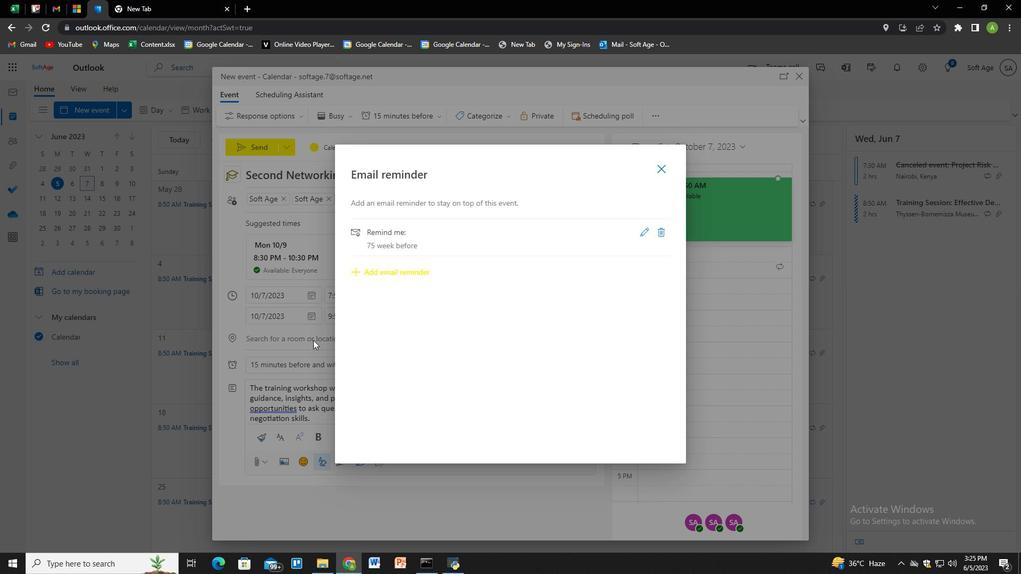 
Action: Mouse moved to (260, 148)
Screenshot: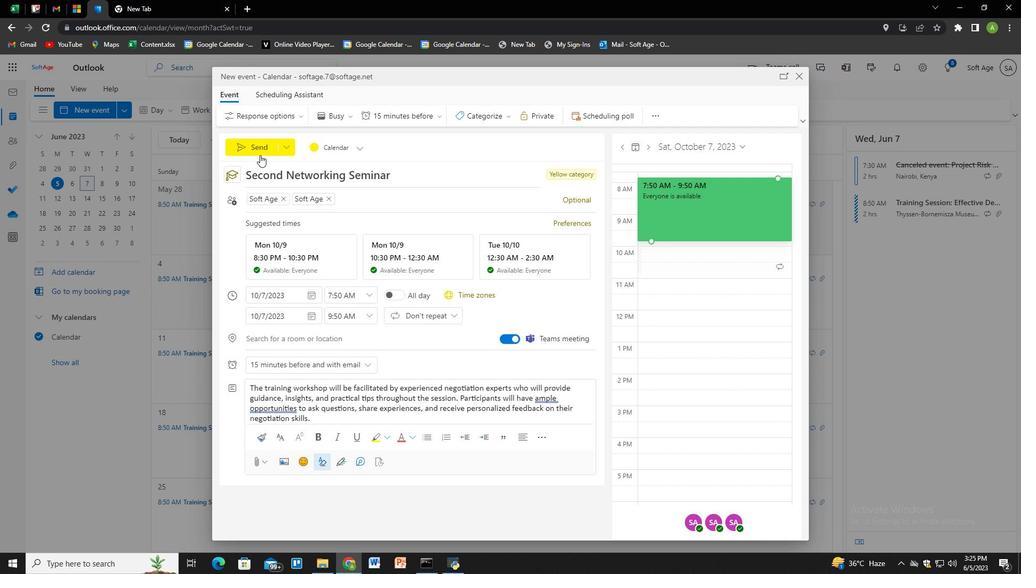
Action: Mouse pressed left at (260, 148)
Screenshot: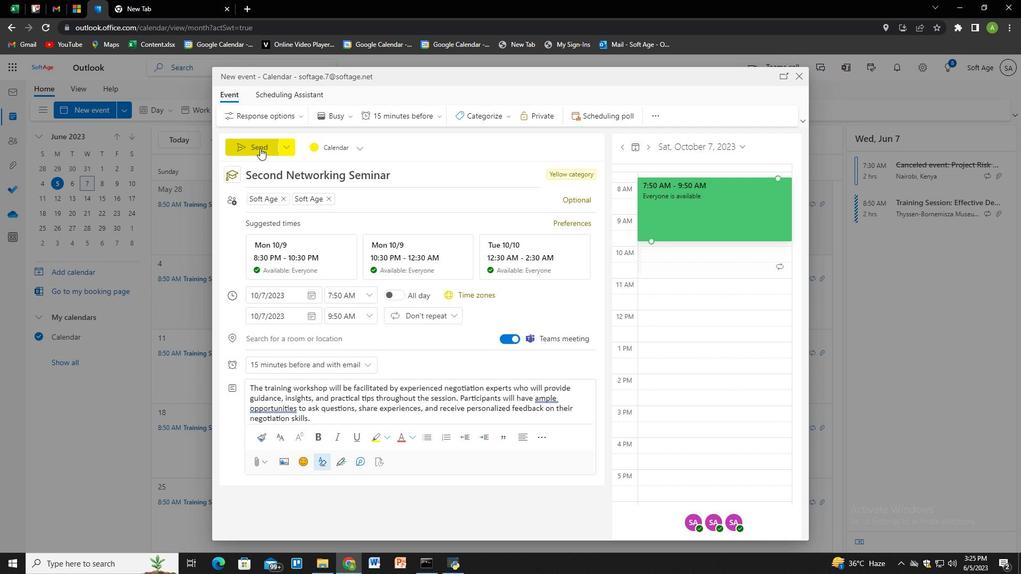 
Action: Mouse moved to (423, 372)
Screenshot: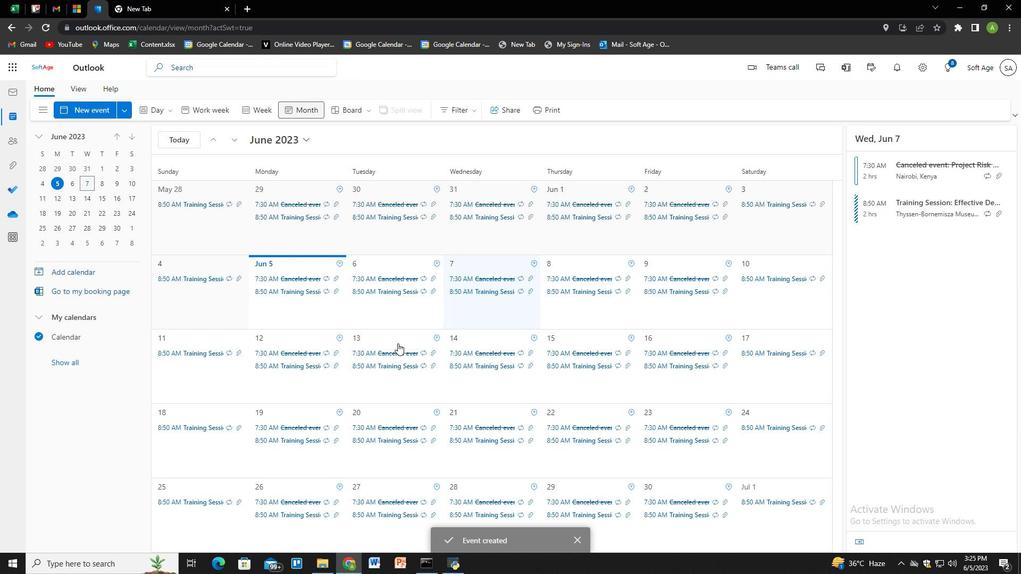 
